 Task: In the  document Positivethinkingplan.epub Change font size of watermark '113' and place the watermark  'Horizontally'. Insert footer and write www.quantum.com
Action: Mouse moved to (252, 391)
Screenshot: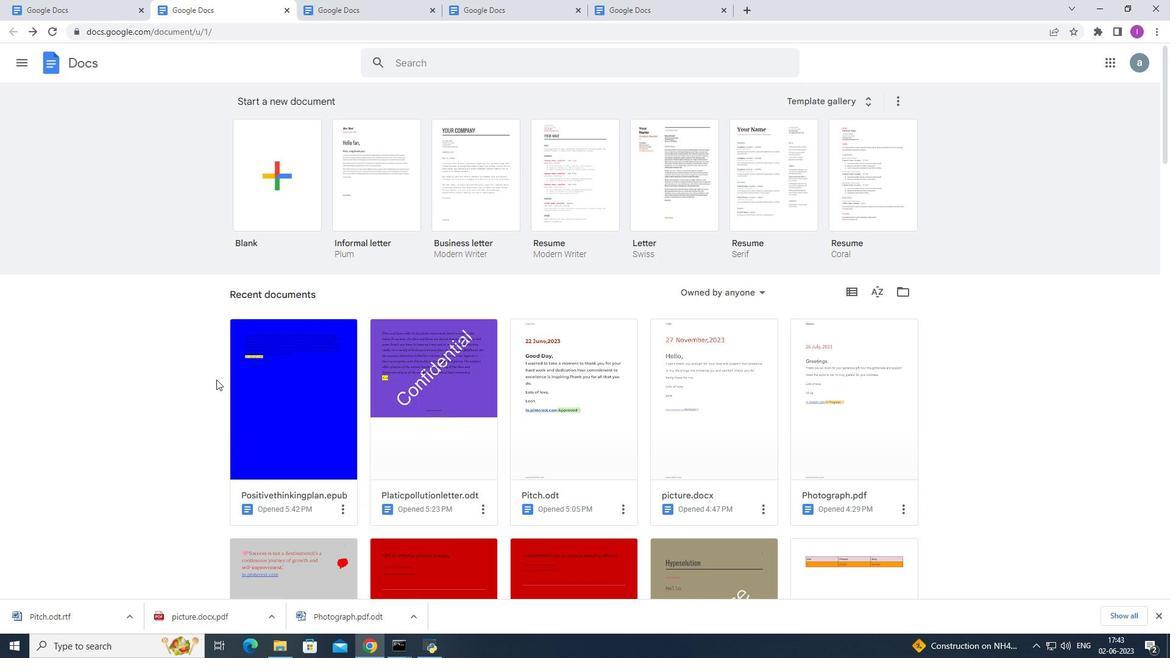 
Action: Mouse pressed left at (252, 391)
Screenshot: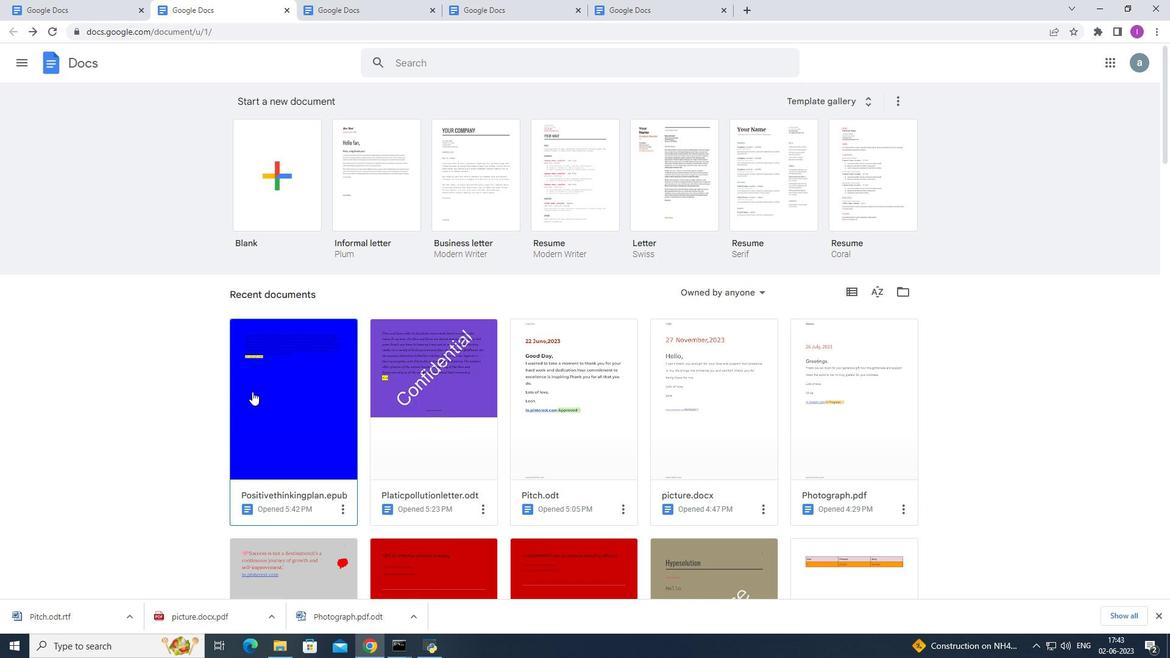 
Action: Mouse moved to (129, 69)
Screenshot: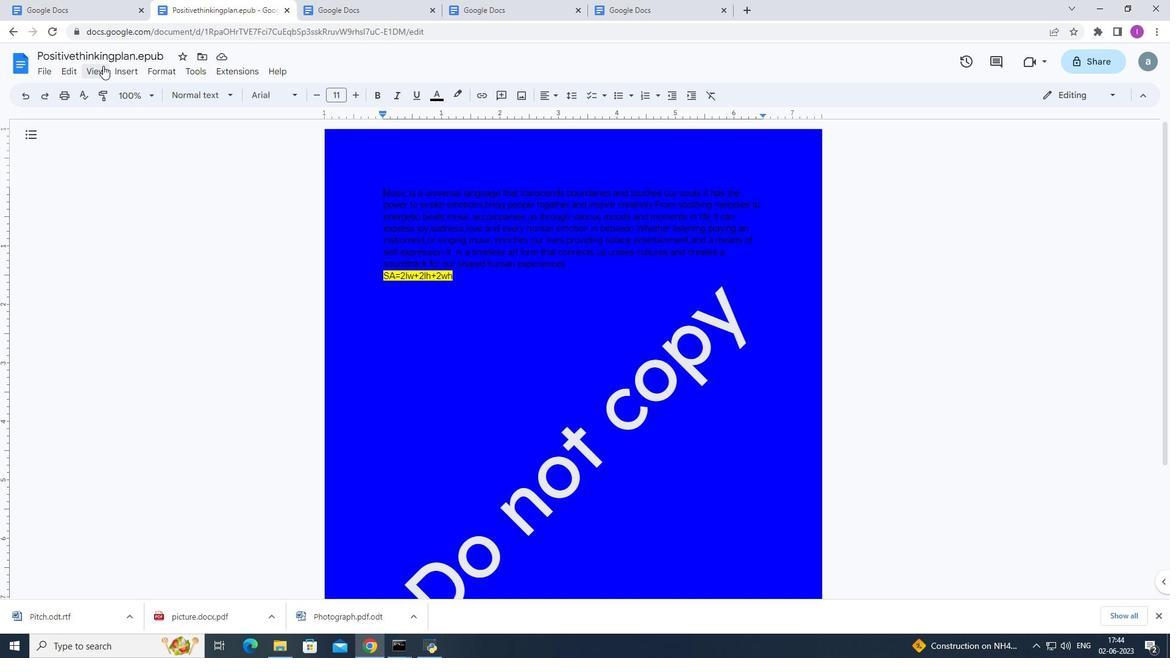 
Action: Mouse pressed left at (129, 69)
Screenshot: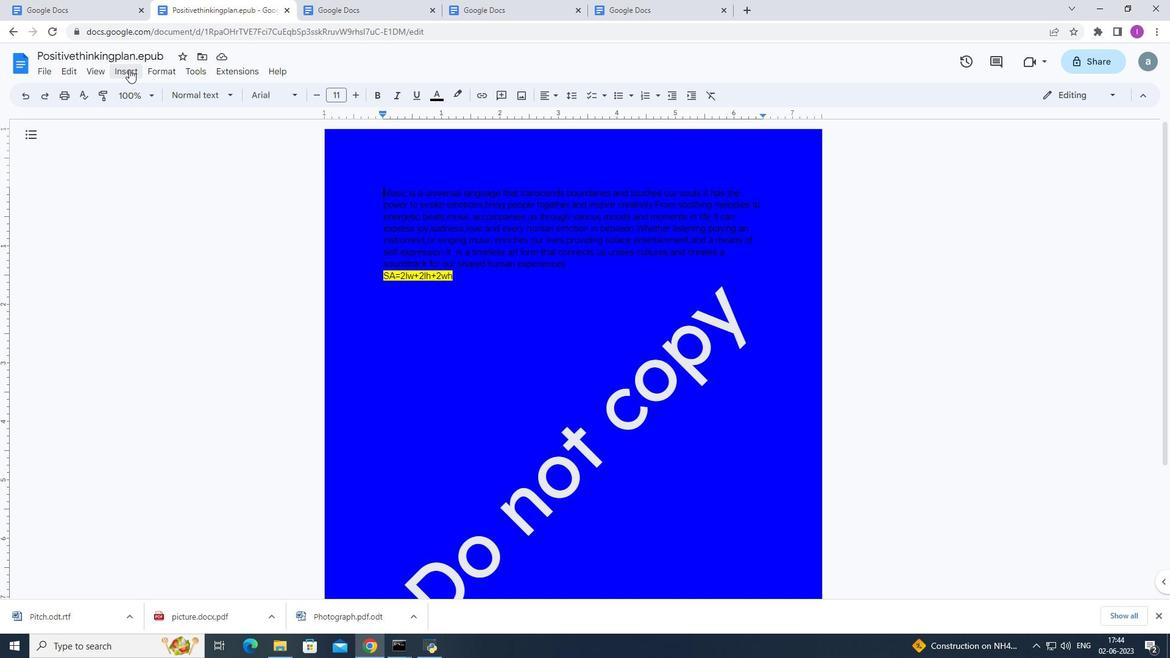 
Action: Mouse moved to (165, 351)
Screenshot: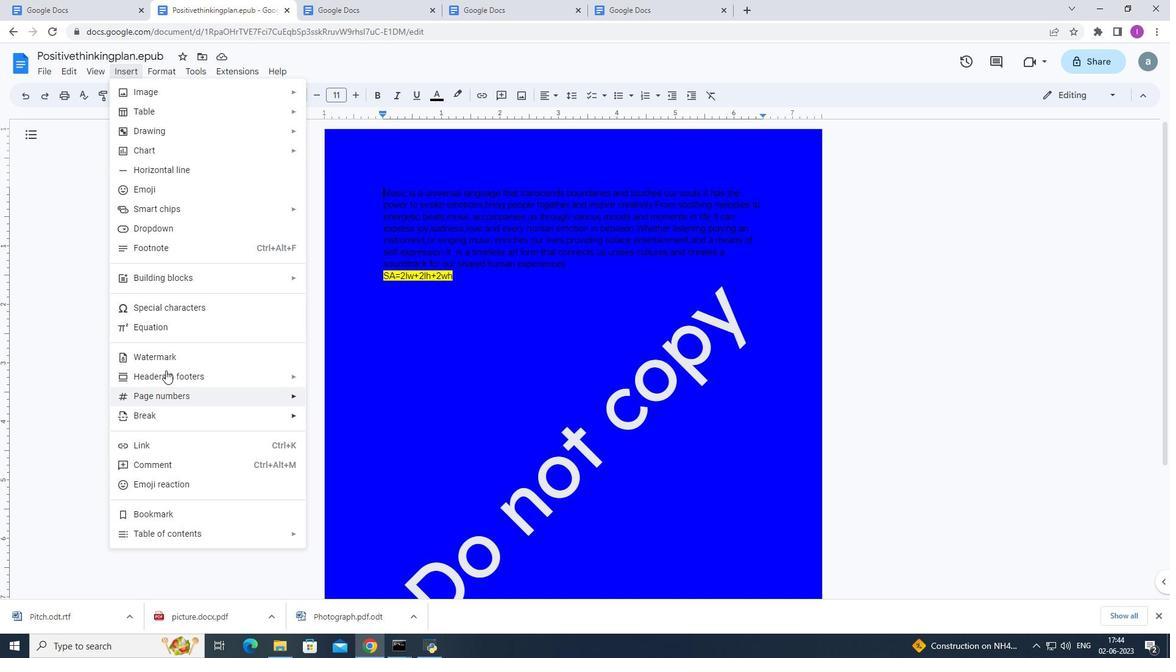 
Action: Mouse pressed left at (165, 351)
Screenshot: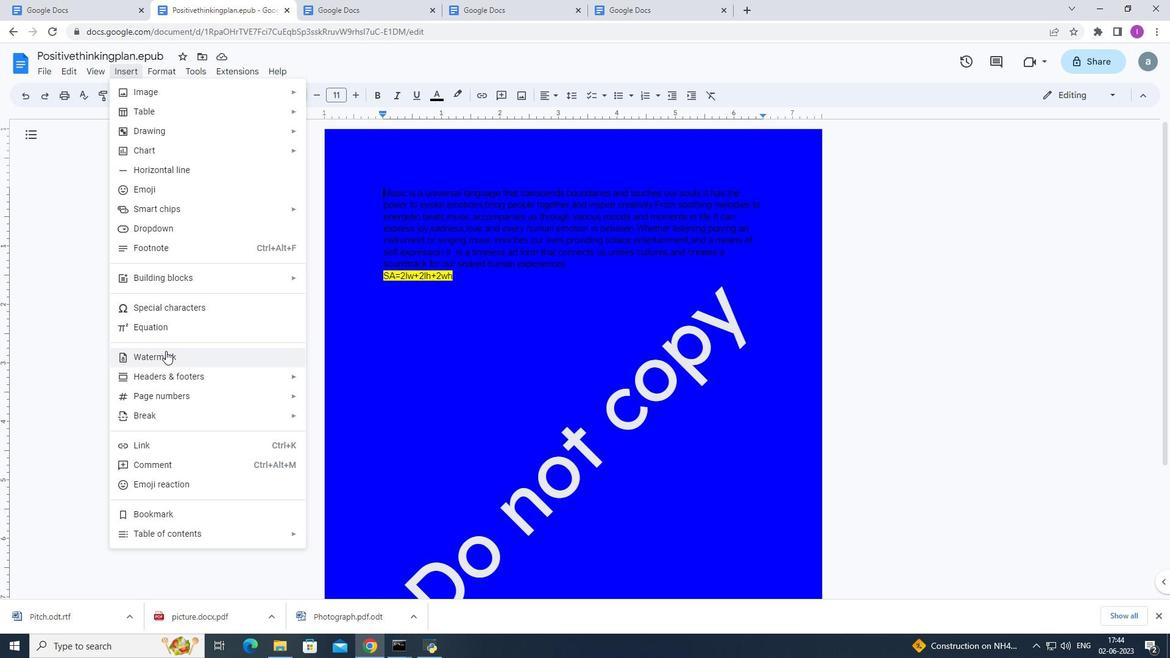
Action: Mouse moved to (1059, 327)
Screenshot: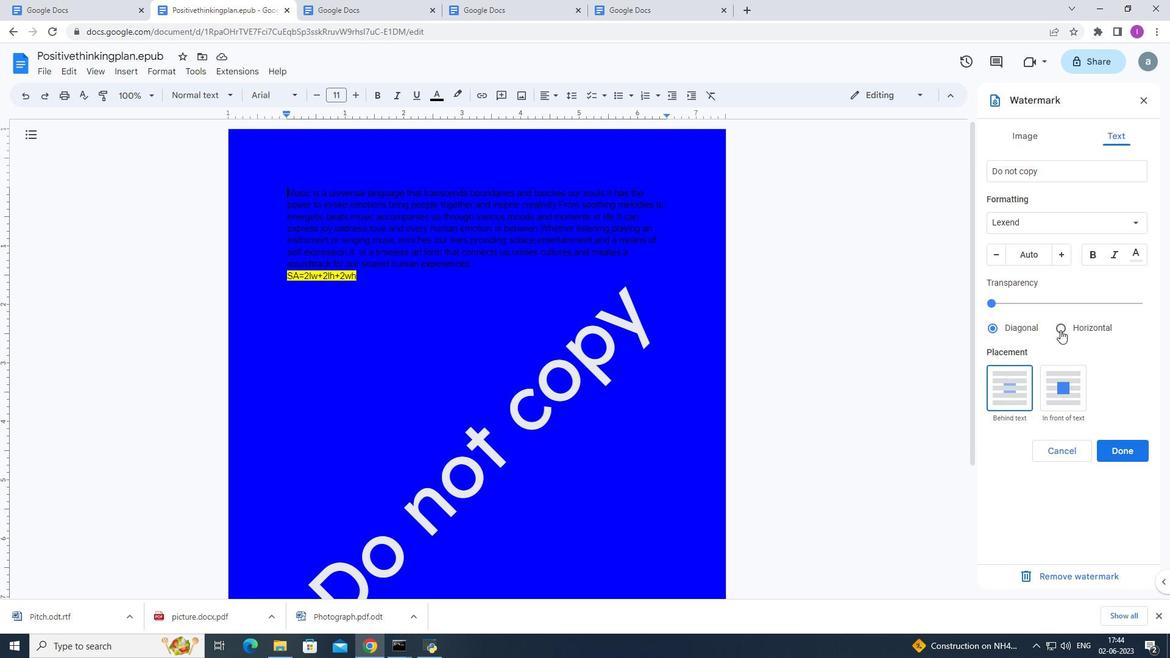 
Action: Mouse pressed left at (1059, 327)
Screenshot: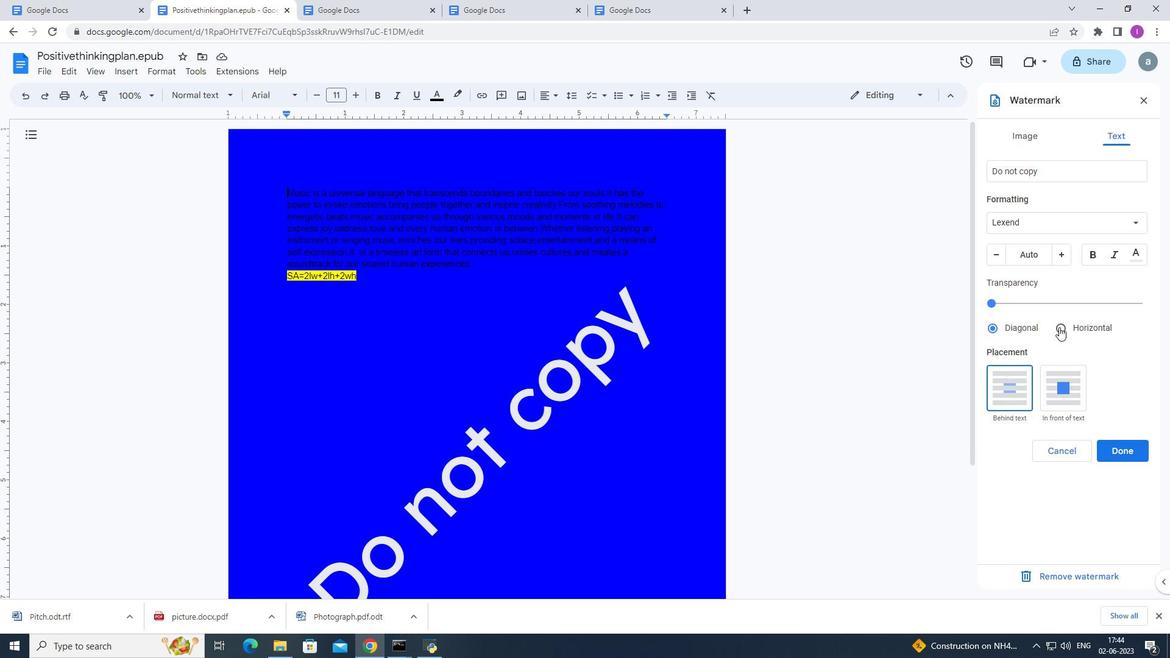 
Action: Mouse moved to (1044, 254)
Screenshot: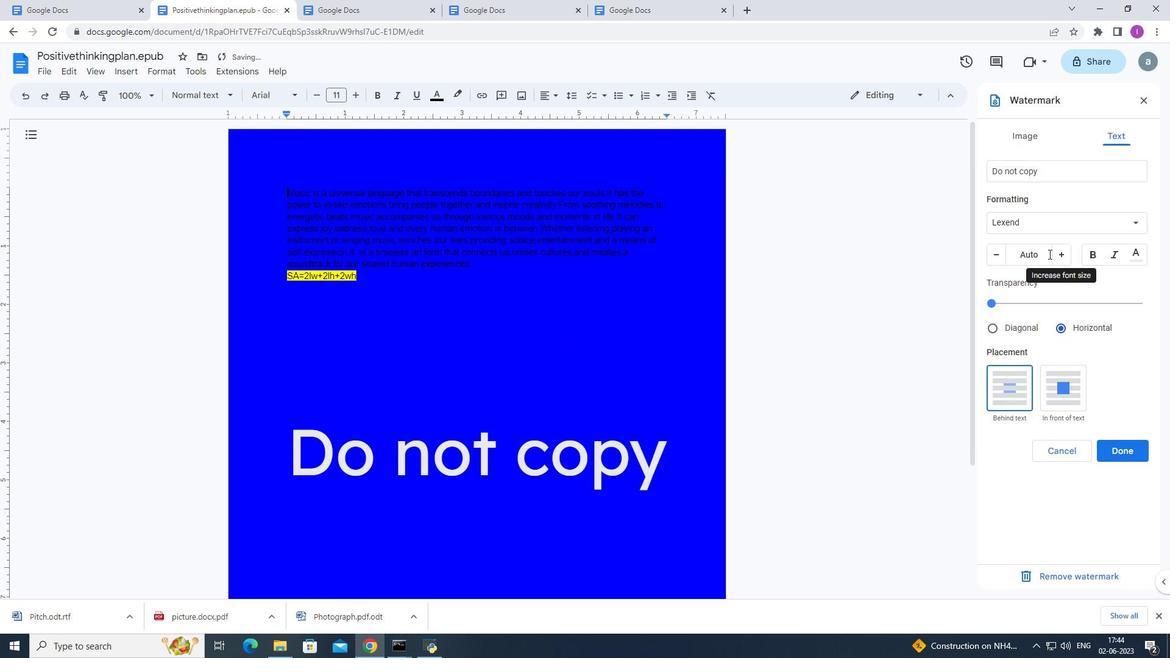 
Action: Mouse pressed left at (1044, 254)
Screenshot: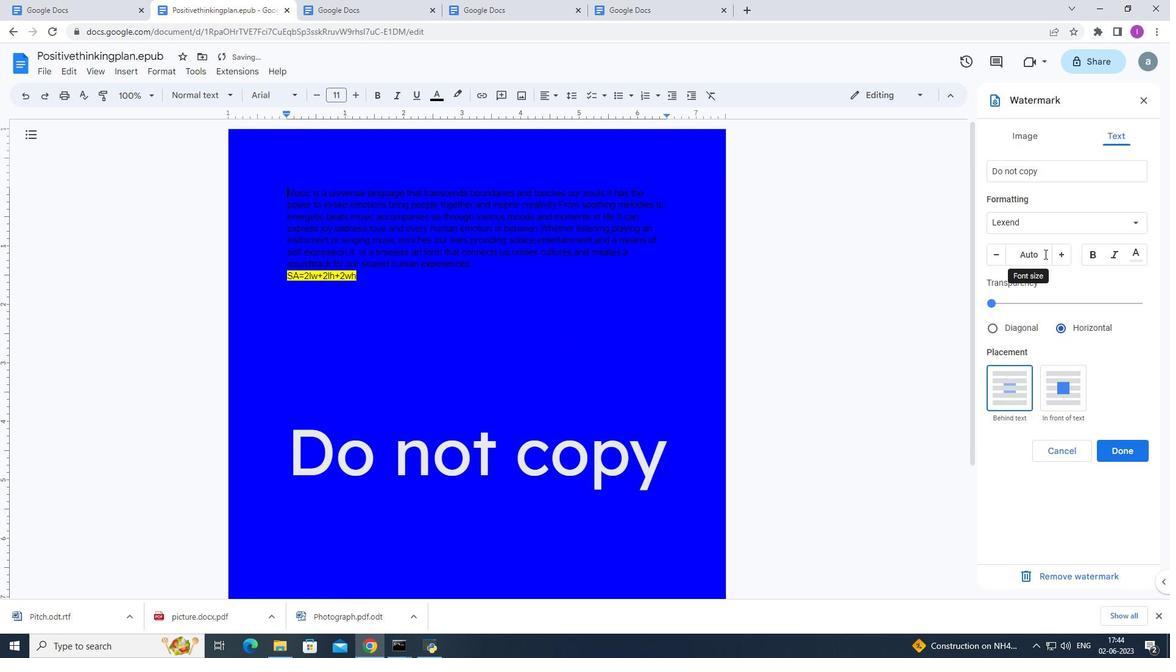 
Action: Mouse moved to (1032, 262)
Screenshot: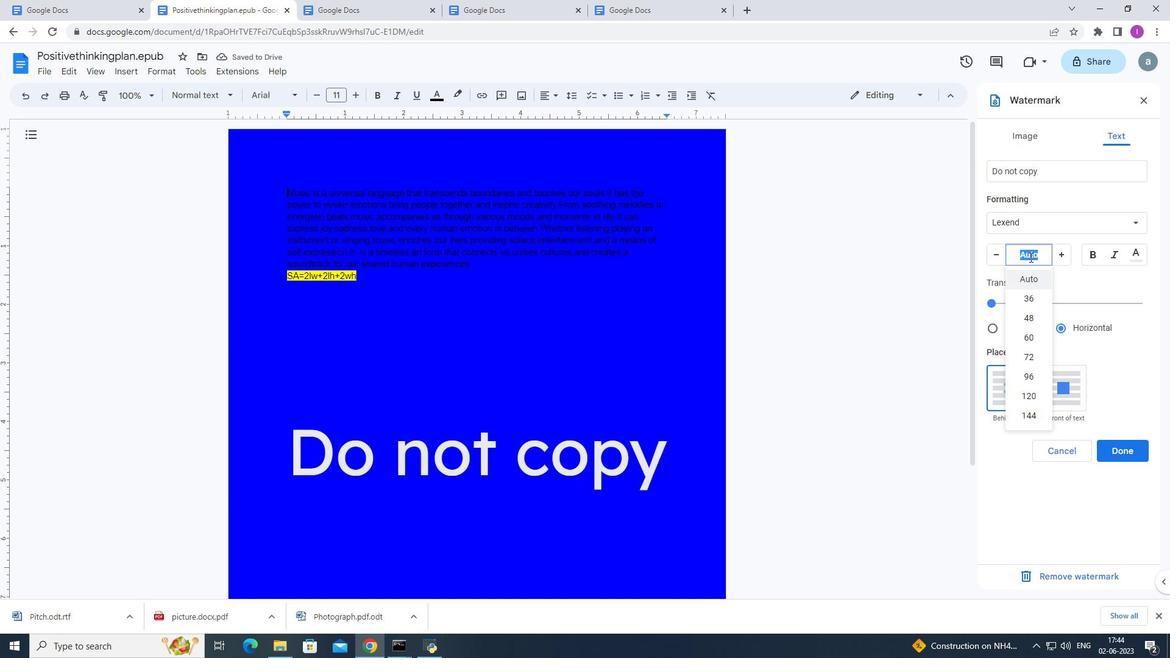 
Action: Key pressed 113
Screenshot: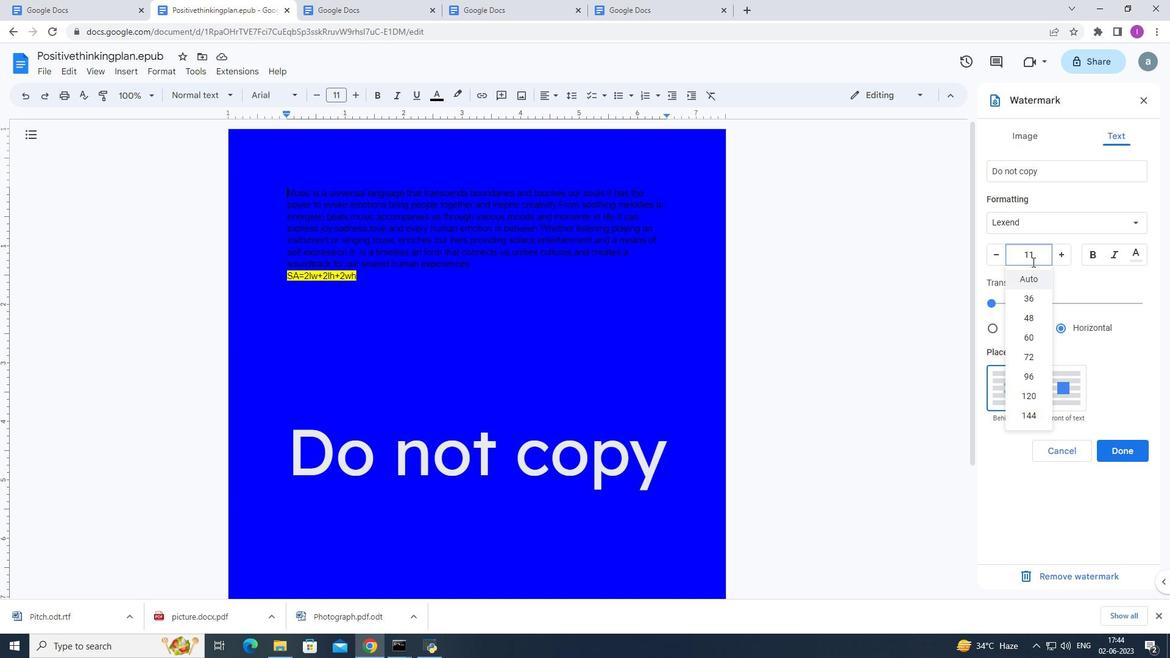 
Action: Mouse moved to (1043, 261)
Screenshot: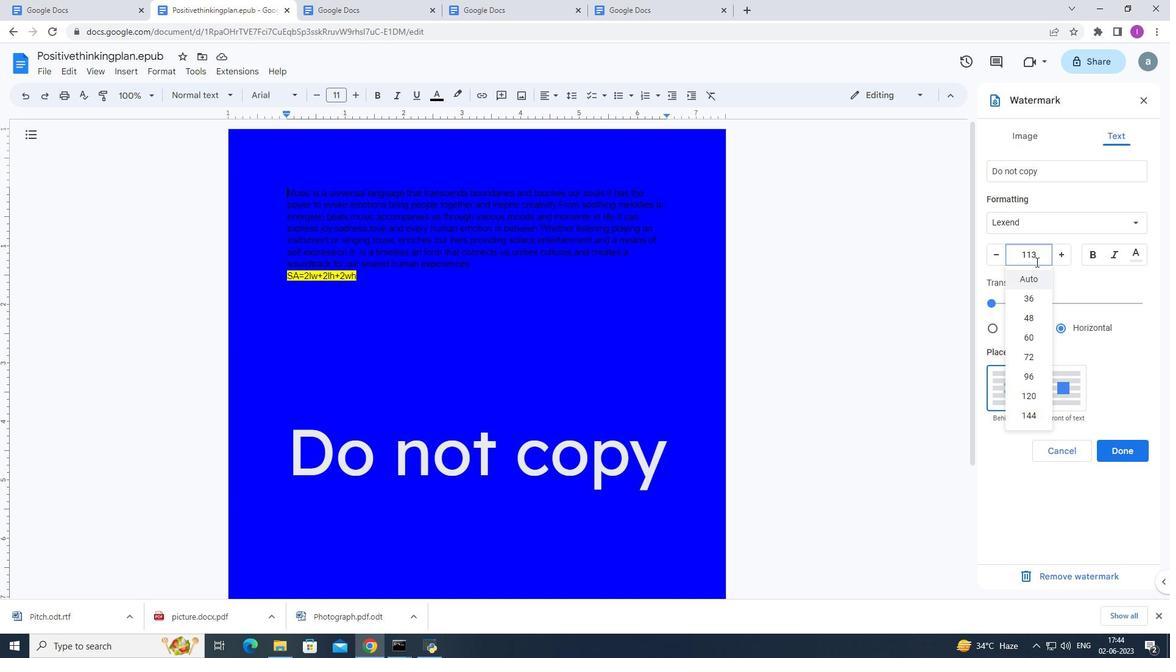 
Action: Key pressed <Key.enter>
Screenshot: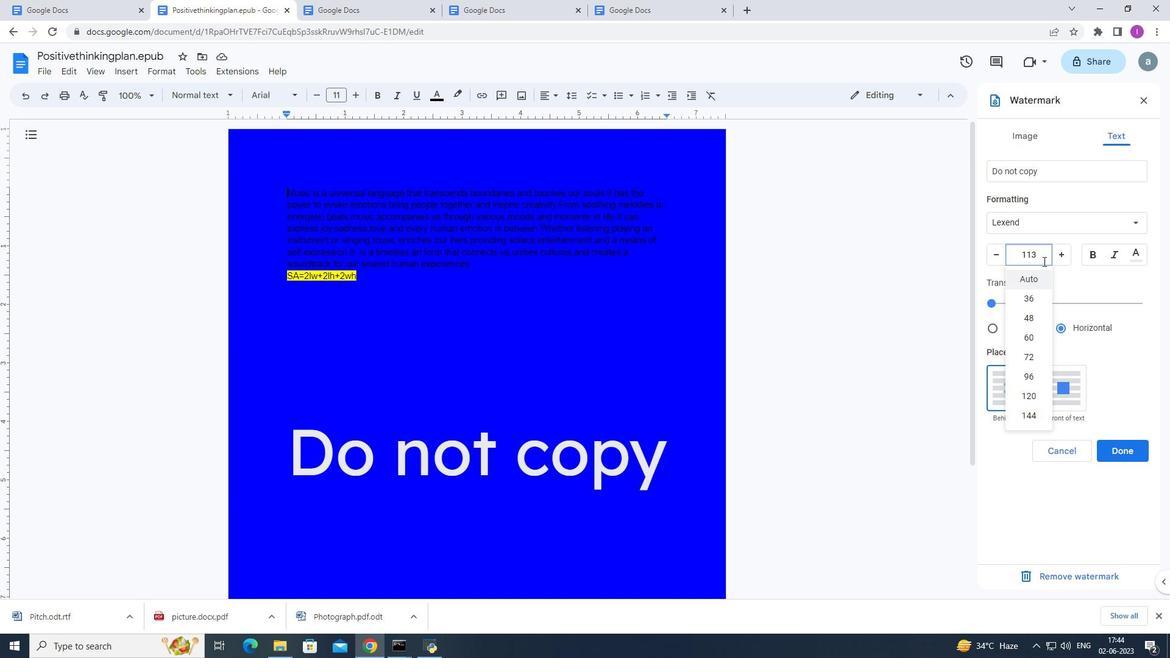 
Action: Mouse moved to (864, 385)
Screenshot: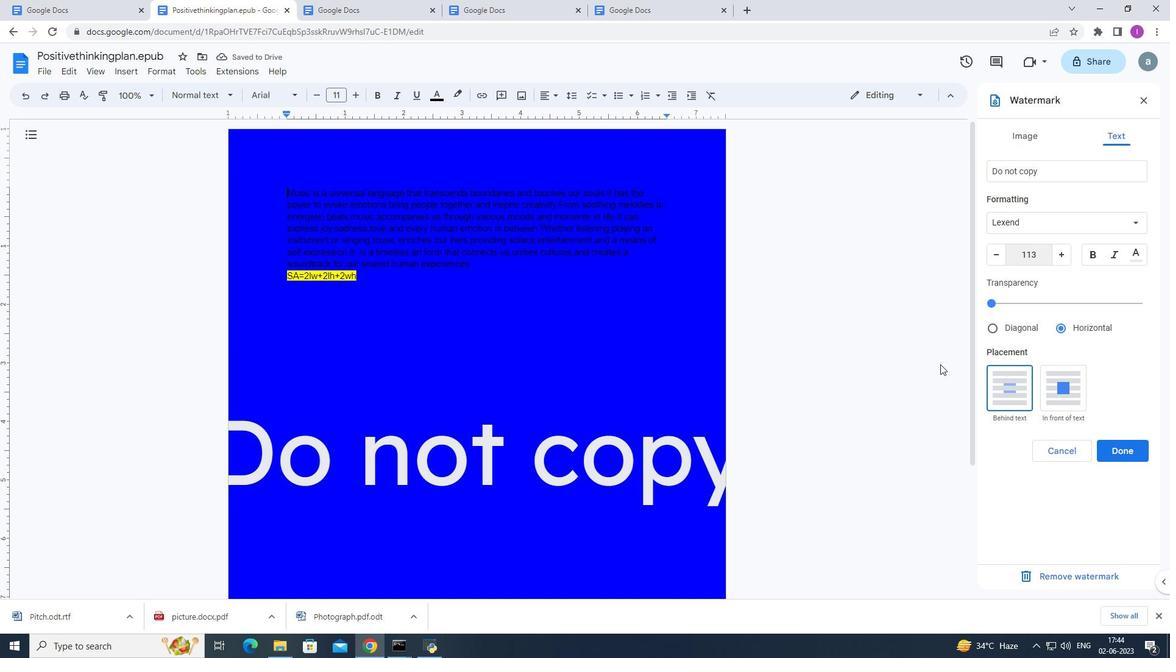 
Action: Mouse scrolled (864, 385) with delta (0, 0)
Screenshot: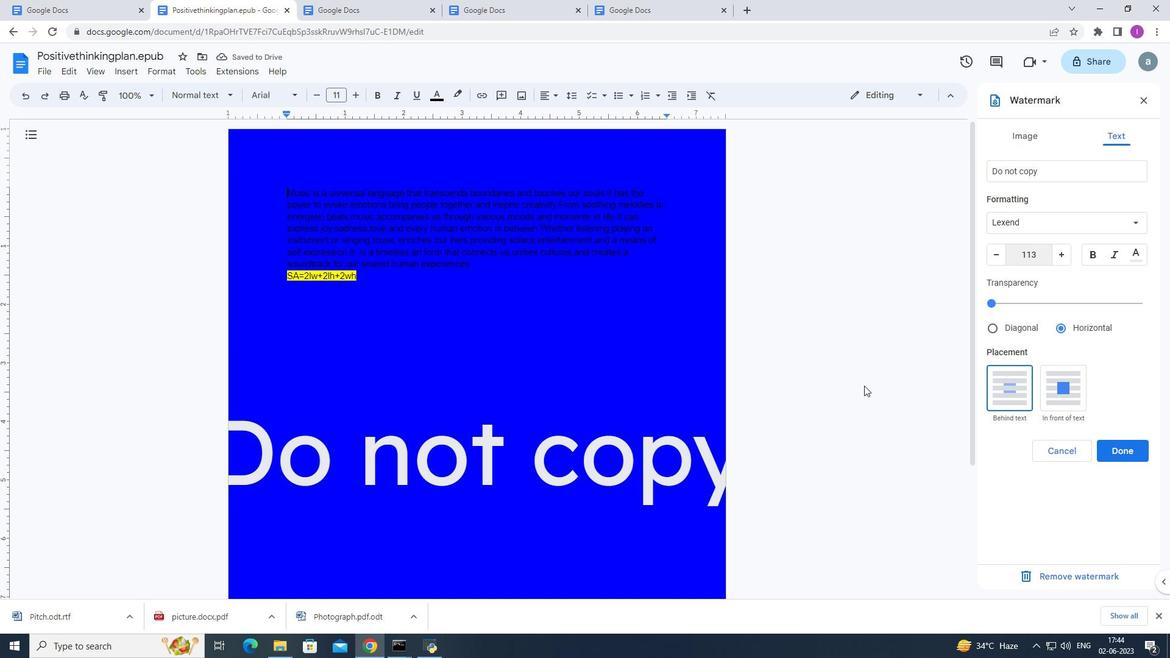 
Action: Mouse scrolled (864, 385) with delta (0, 0)
Screenshot: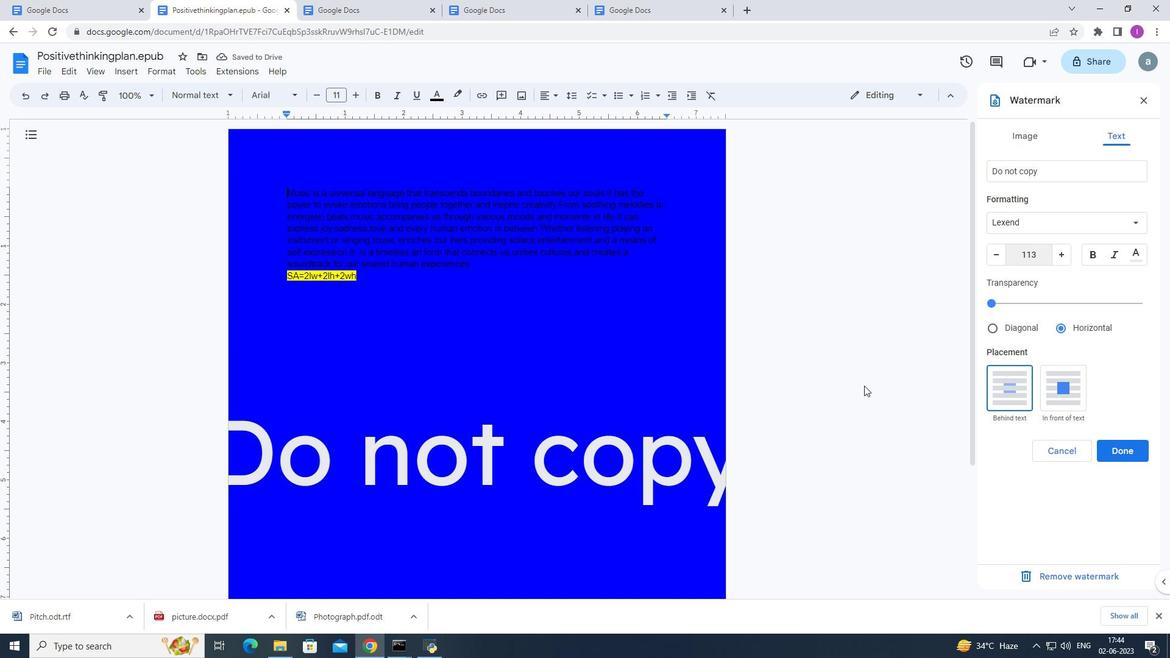 
Action: Mouse moved to (128, 72)
Screenshot: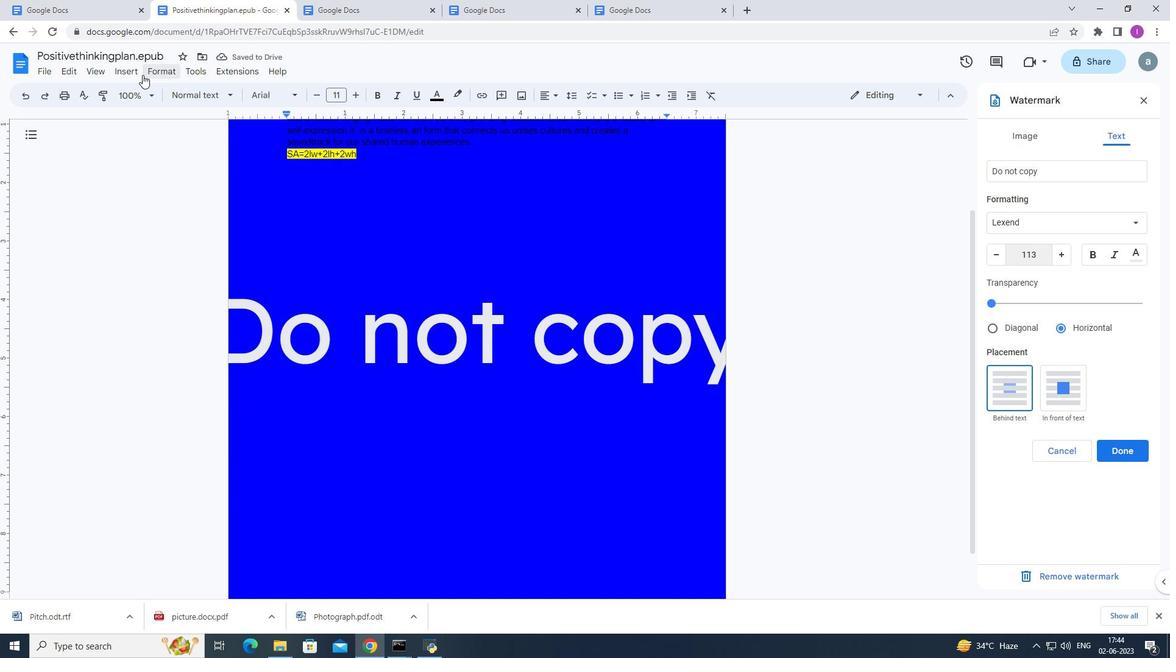 
Action: Mouse pressed left at (128, 72)
Screenshot: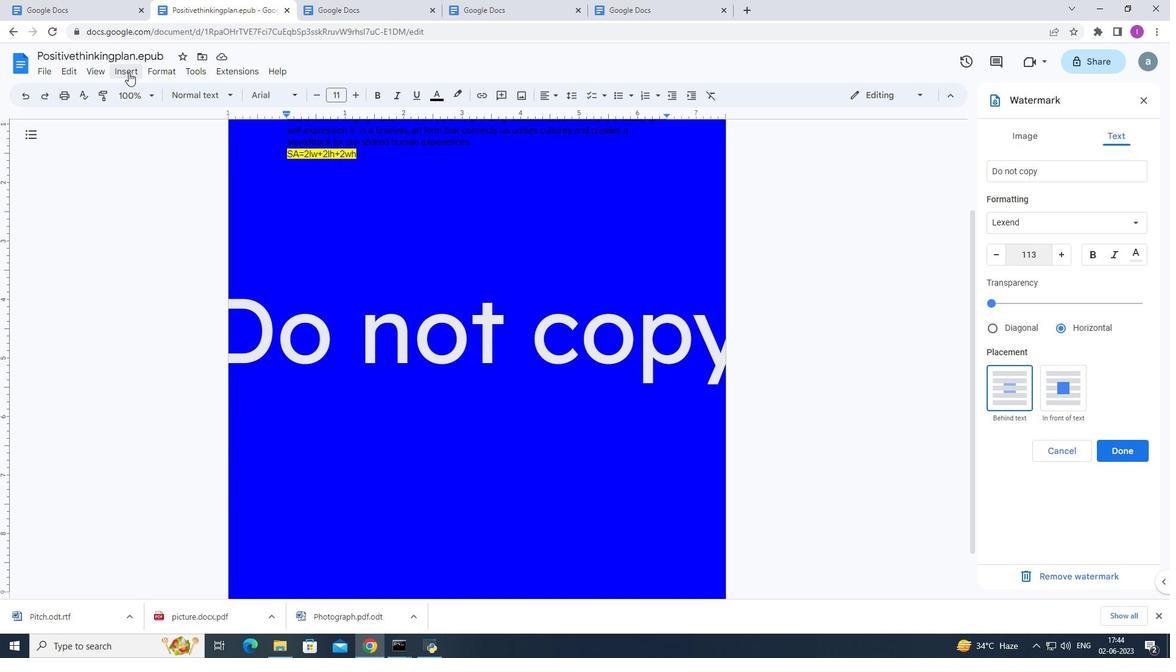 
Action: Mouse moved to (170, 374)
Screenshot: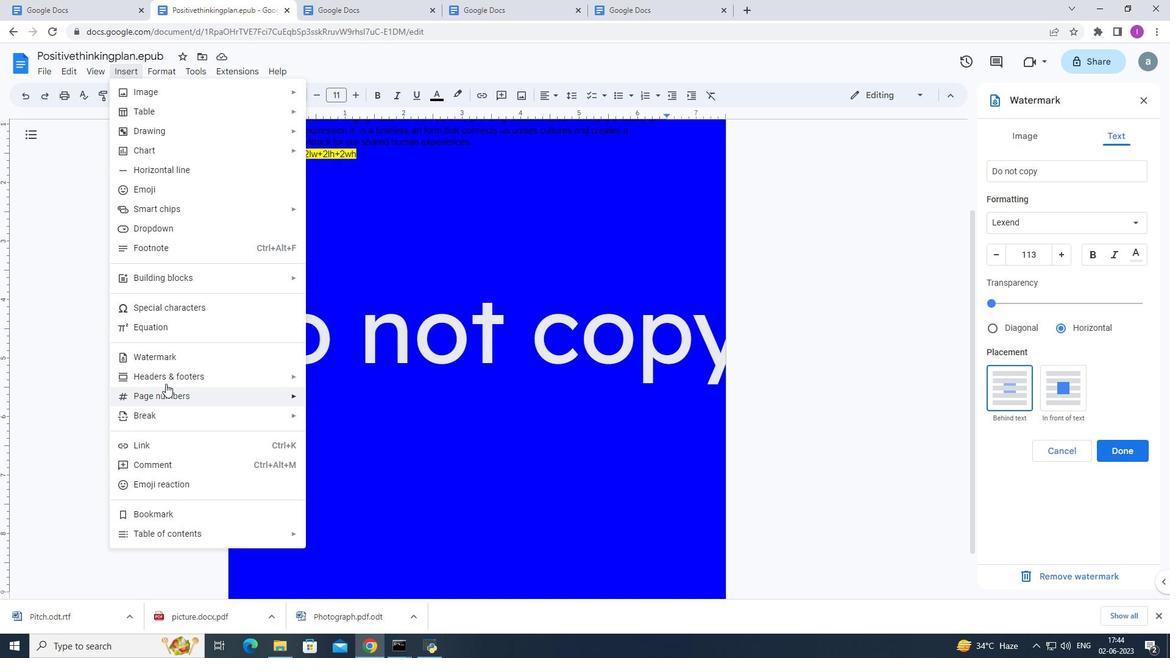 
Action: Mouse pressed left at (170, 374)
Screenshot: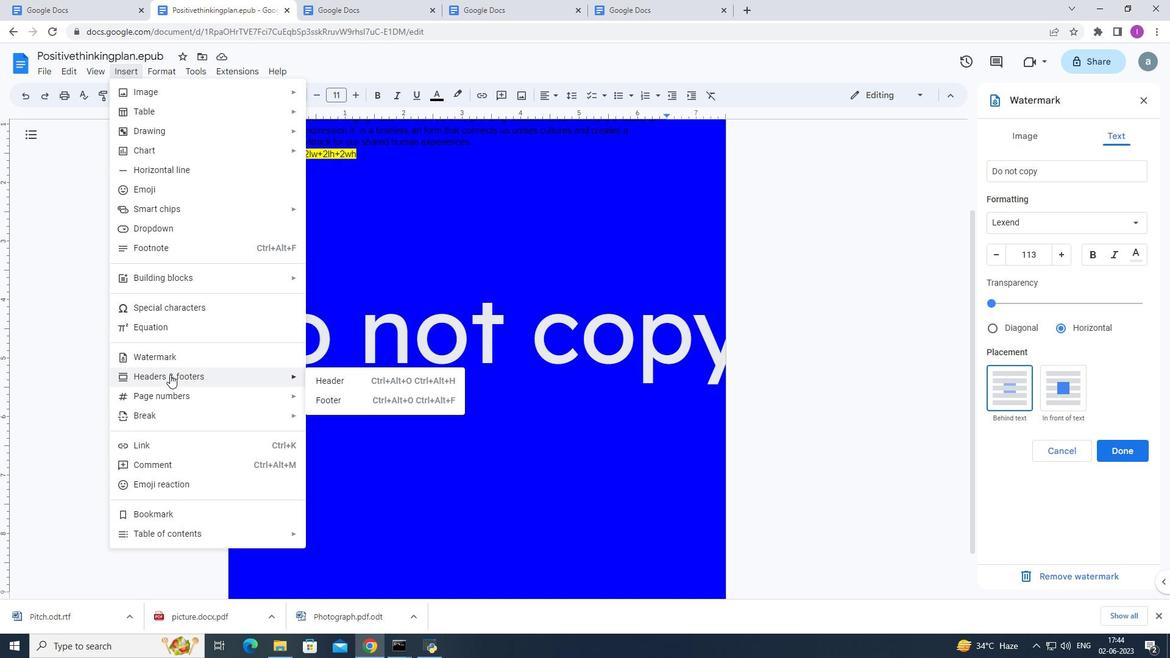 
Action: Mouse moved to (334, 408)
Screenshot: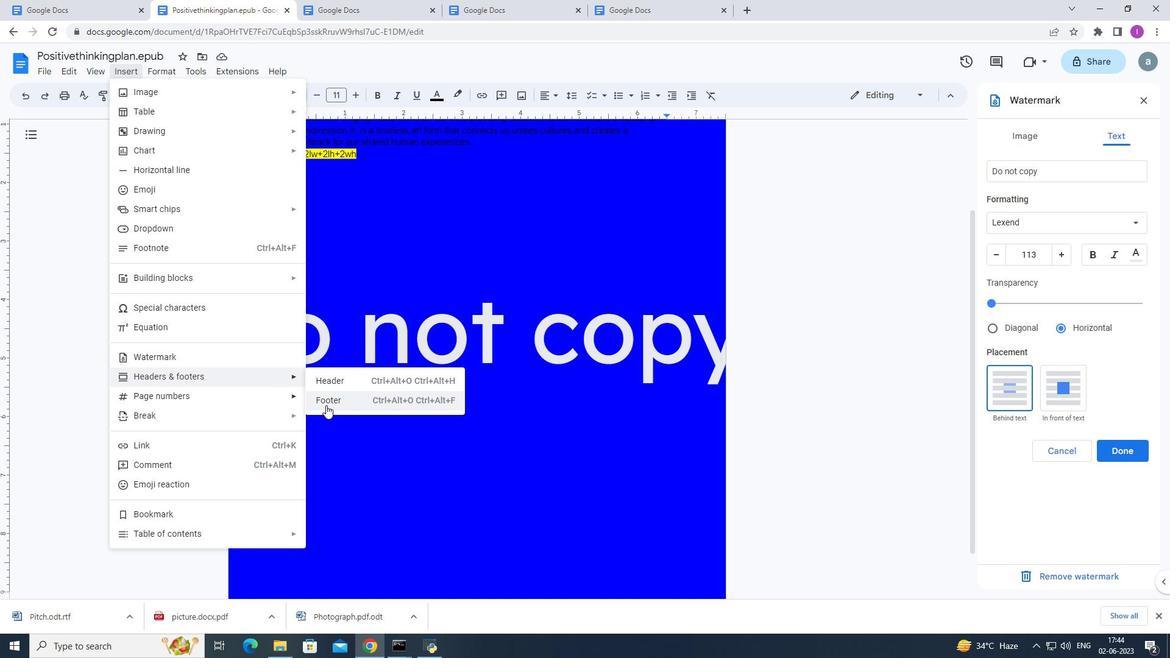 
Action: Mouse pressed left at (334, 408)
Screenshot: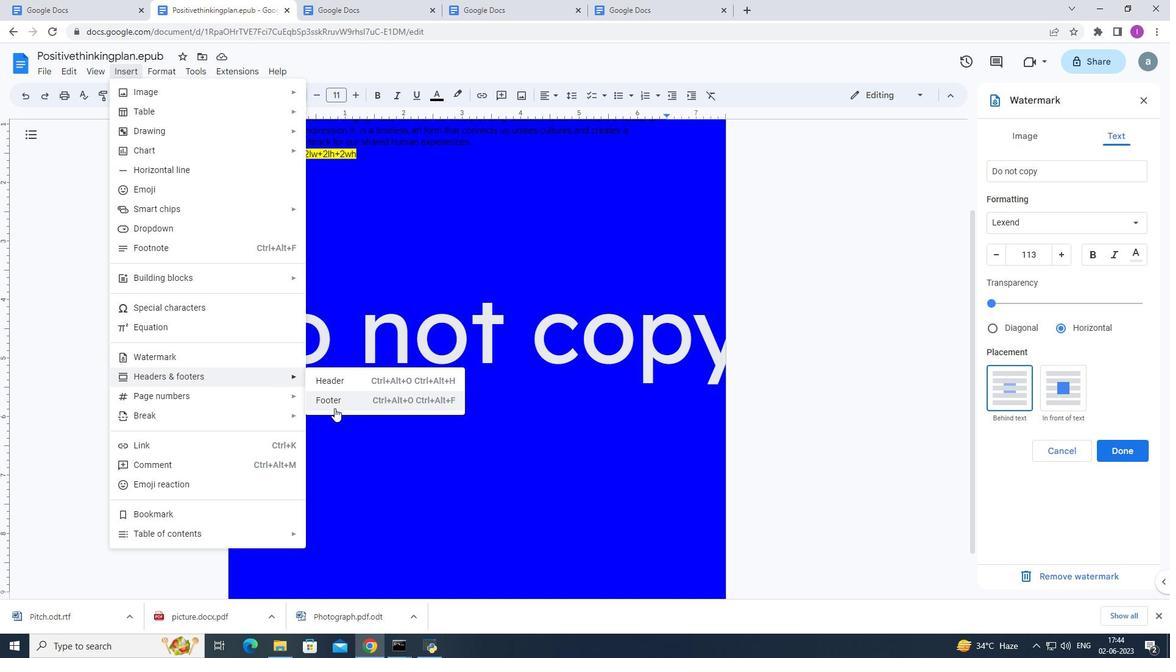 
Action: Mouse moved to (245, 494)
Screenshot: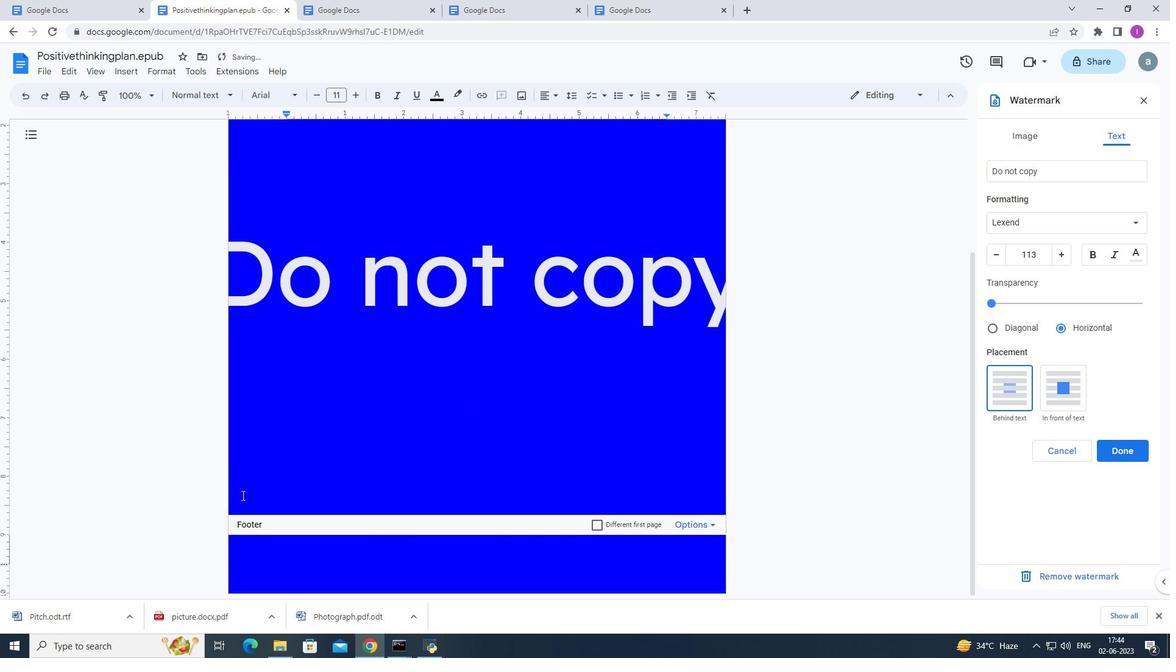 
Action: Mouse scrolled (244, 493) with delta (0, 0)
Screenshot: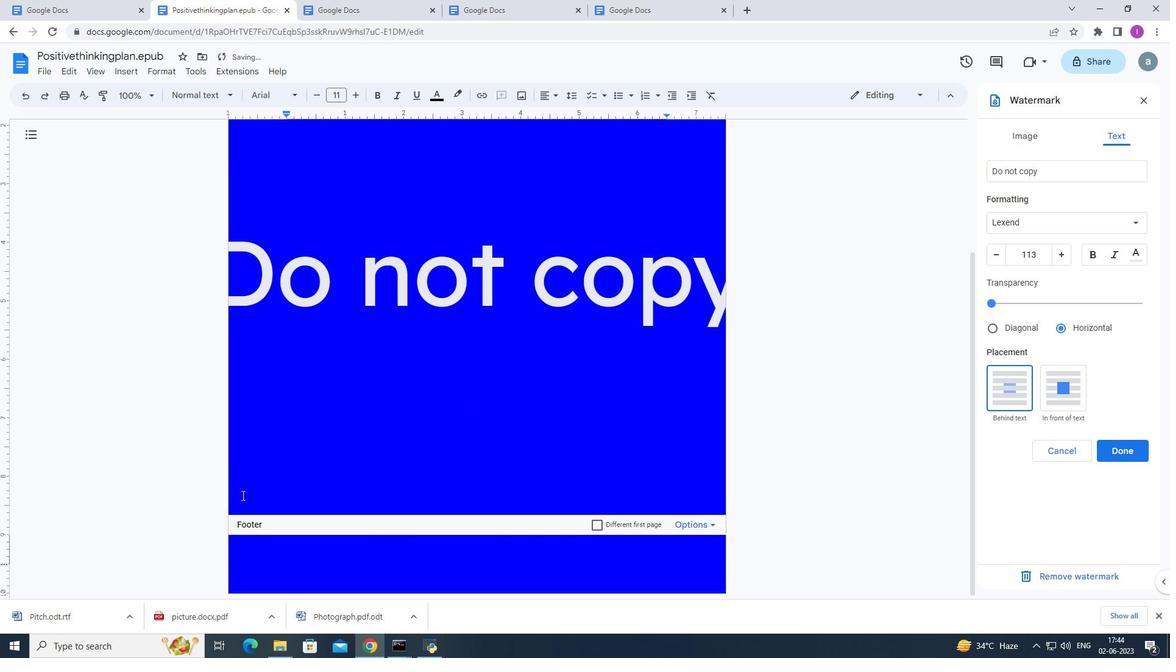 
Action: Mouse moved to (334, 491)
Screenshot: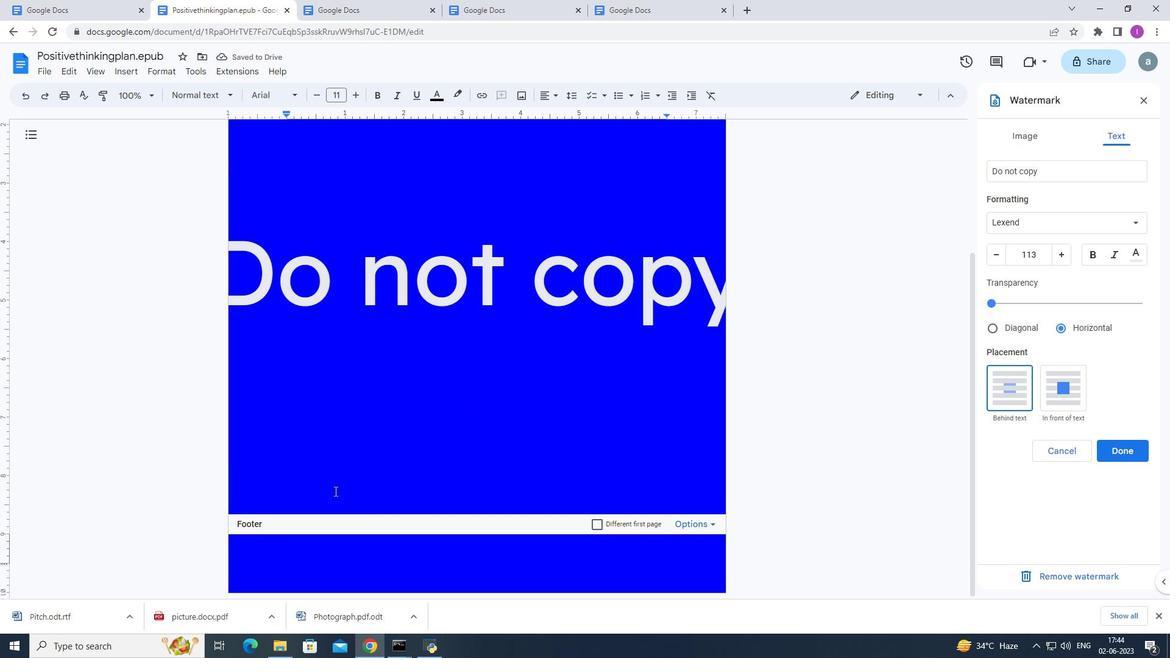 
Action: Key pressed www.<Key.shift>Quantum<Key.backspace><Key.backspace><Key.backspace><Key.backspace><Key.backspace><Key.backspace><Key.backspace>quantum.com
Screenshot: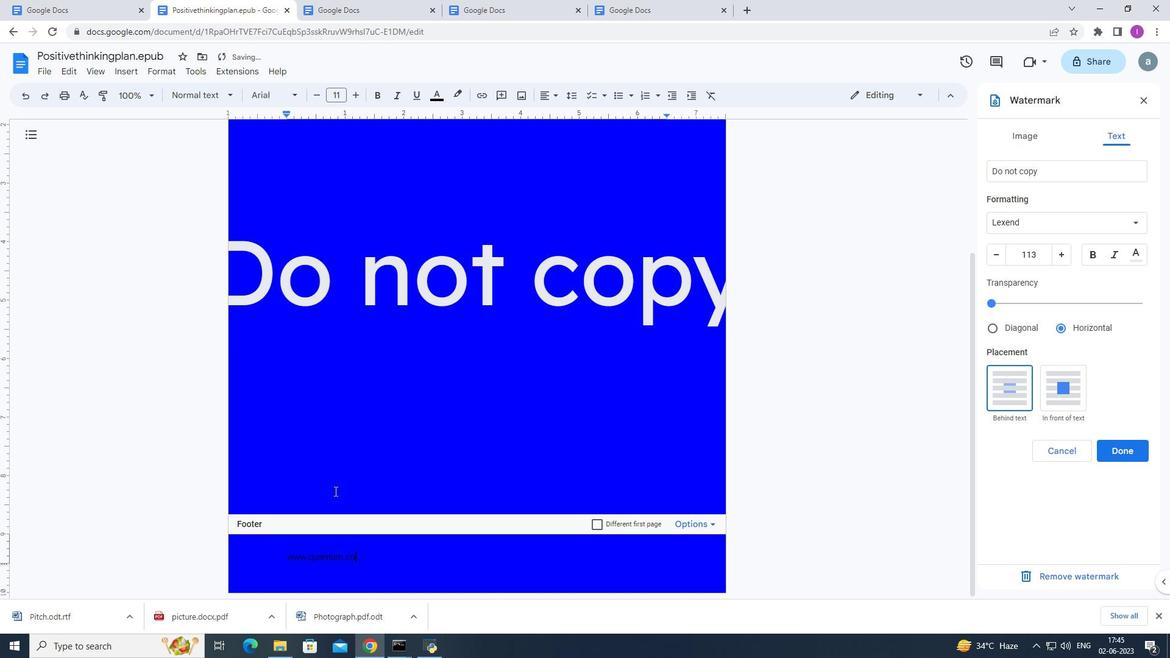 
Action: Mouse moved to (135, 409)
Screenshot: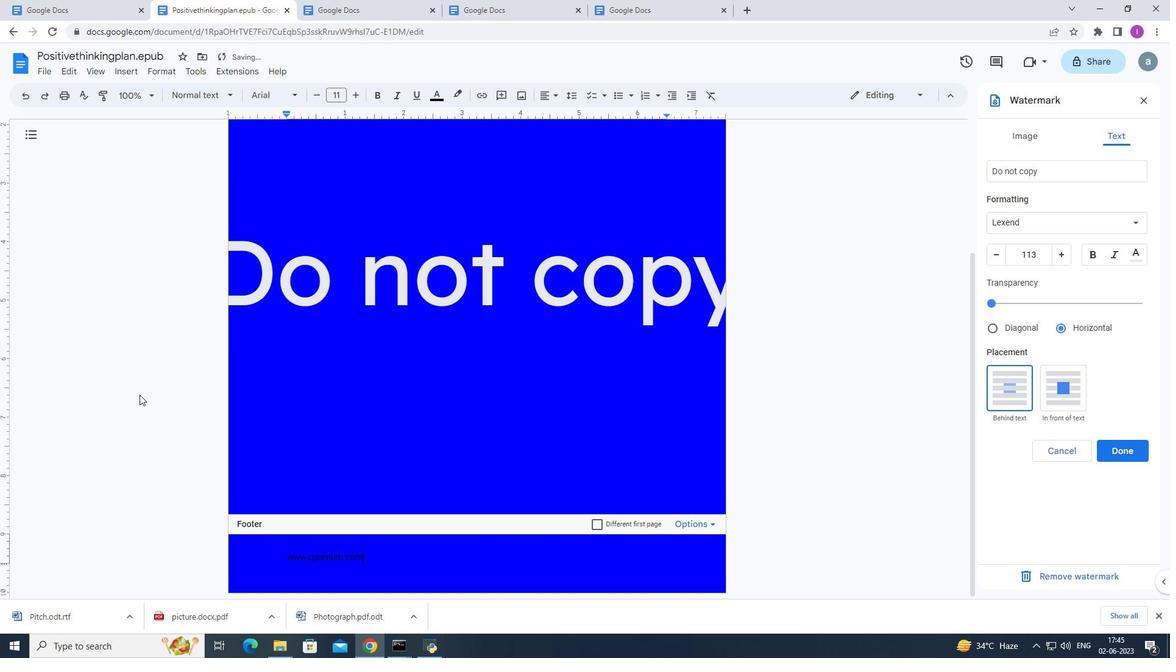 
Action: Mouse pressed left at (135, 409)
Screenshot: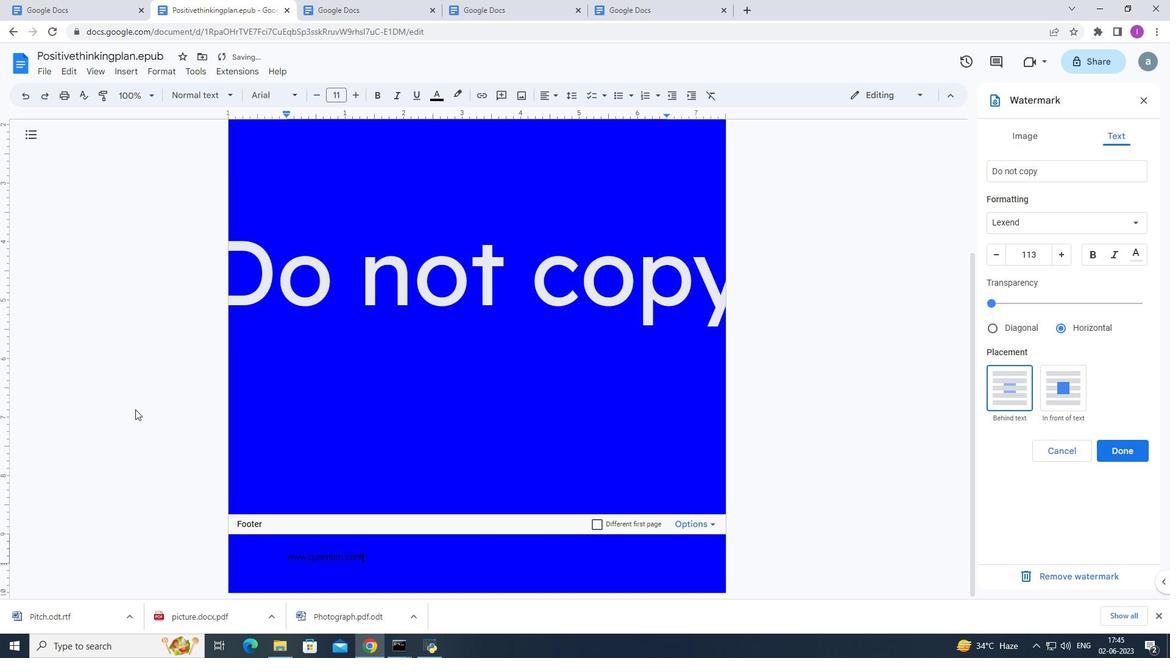 
Action: Mouse moved to (320, 395)
Screenshot: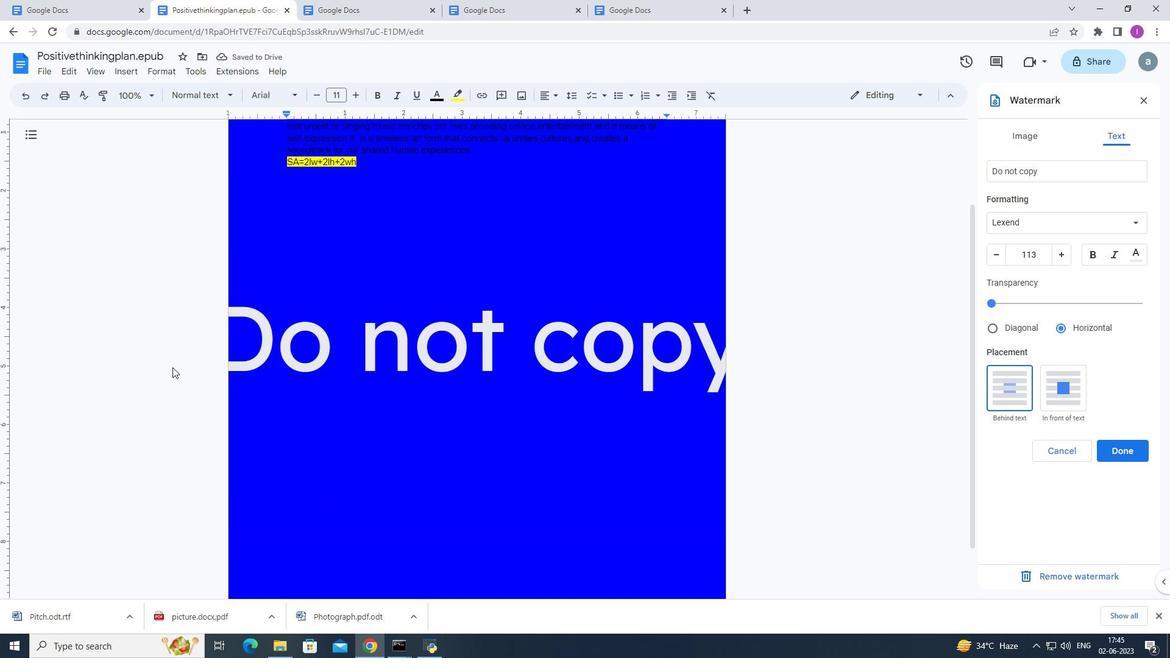 
Action: Mouse scrolled (320, 394) with delta (0, 0)
Screenshot: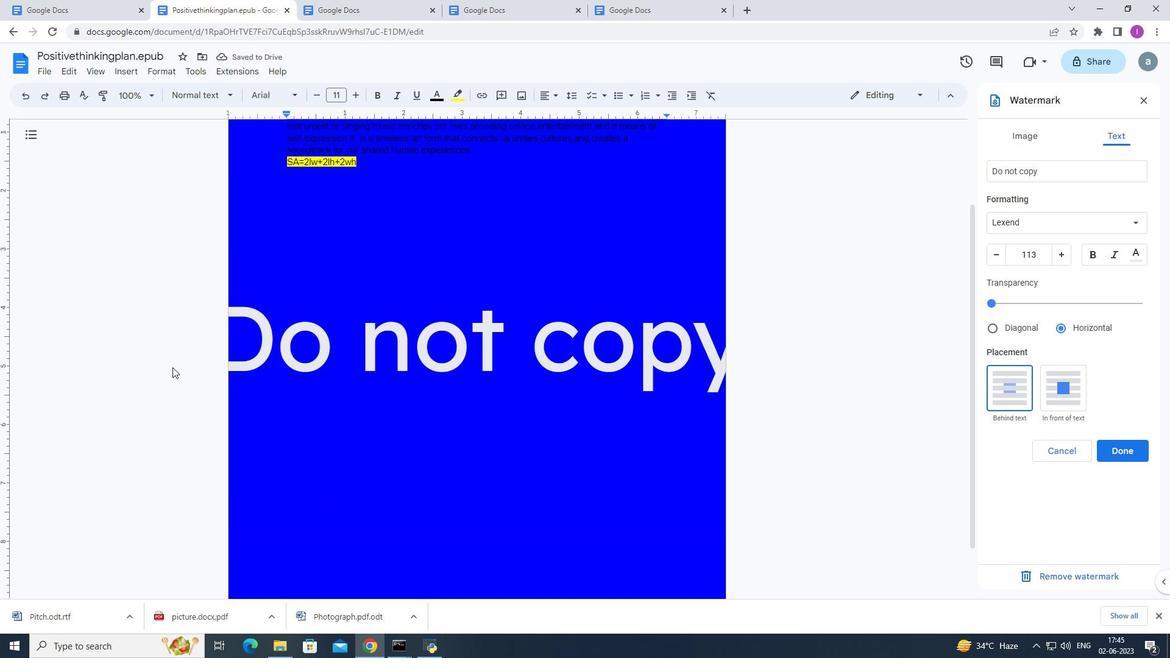 
Action: Mouse moved to (343, 393)
Screenshot: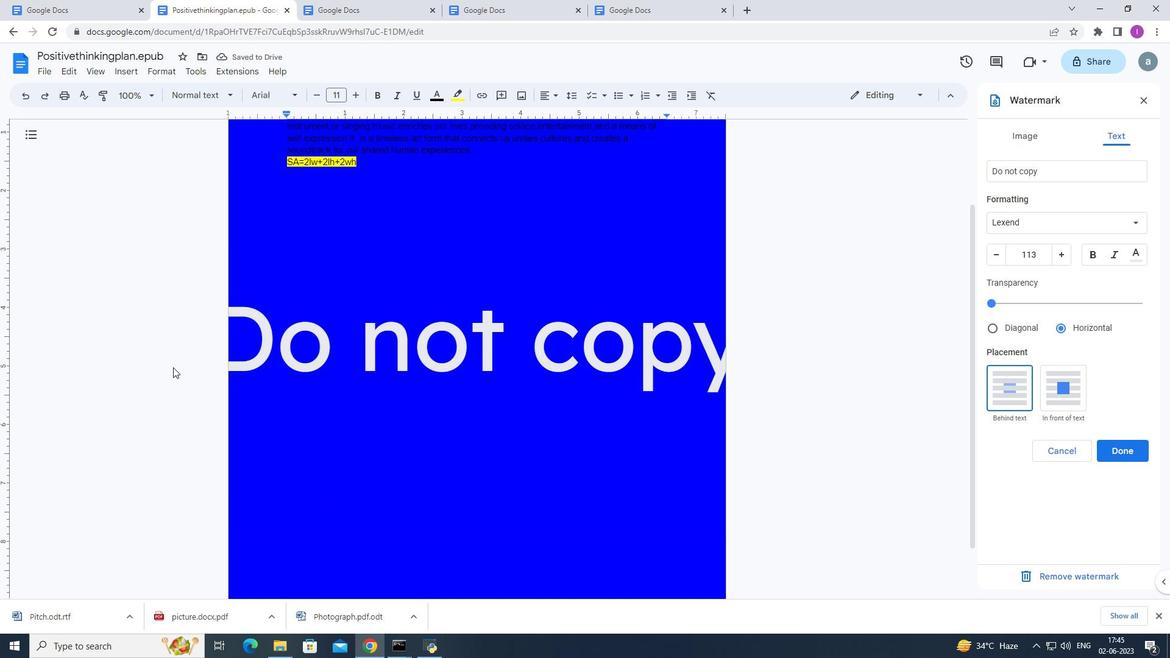 
Action: Mouse scrolled (343, 392) with delta (0, 0)
Screenshot: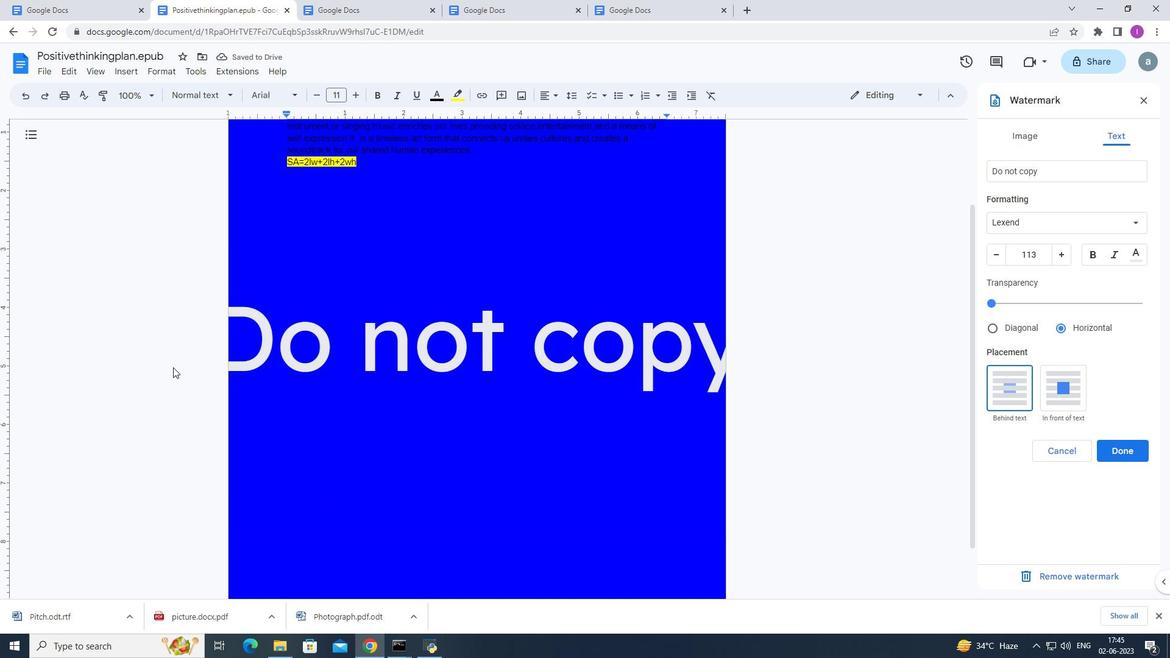 
Action: Mouse moved to (366, 381)
Screenshot: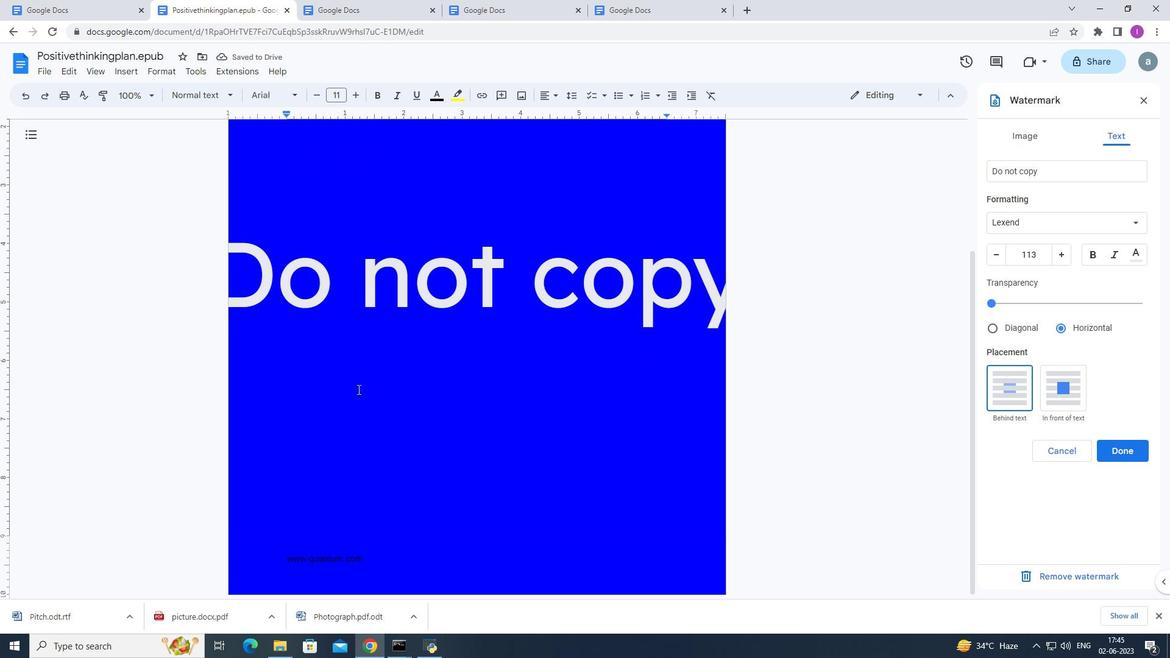 
Action: Mouse scrolled (366, 380) with delta (0, 0)
Screenshot: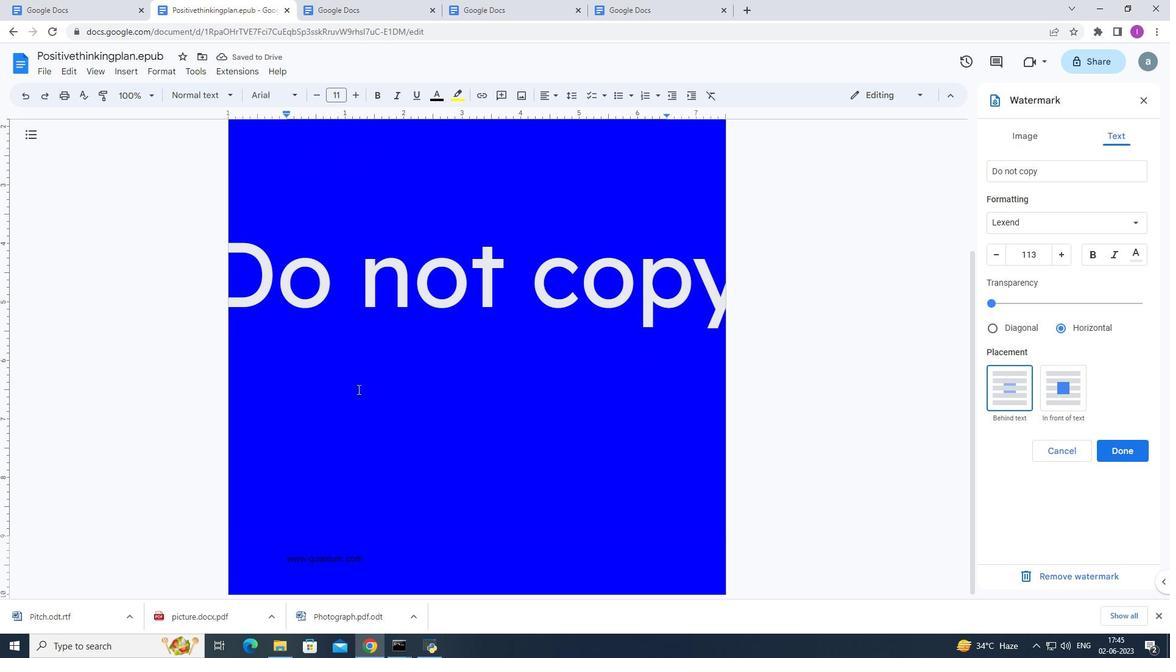
Action: Mouse scrolled (366, 380) with delta (0, 0)
Screenshot: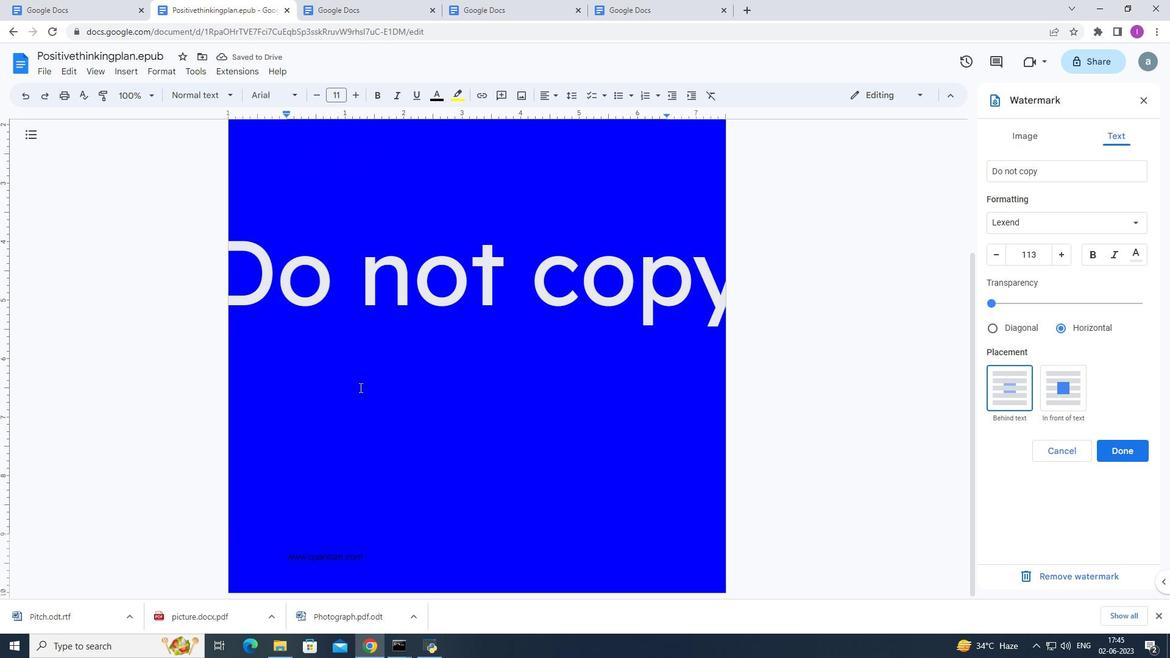 
Action: Mouse moved to (368, 381)
Screenshot: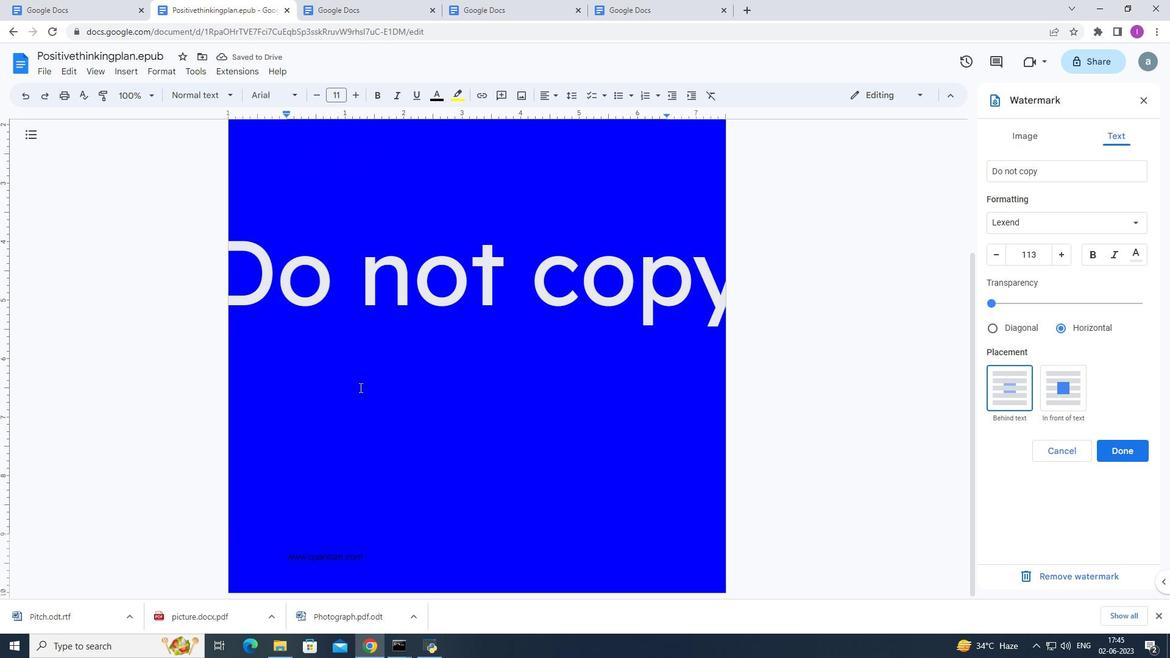
Action: Mouse scrolled (368, 380) with delta (0, 0)
Screenshot: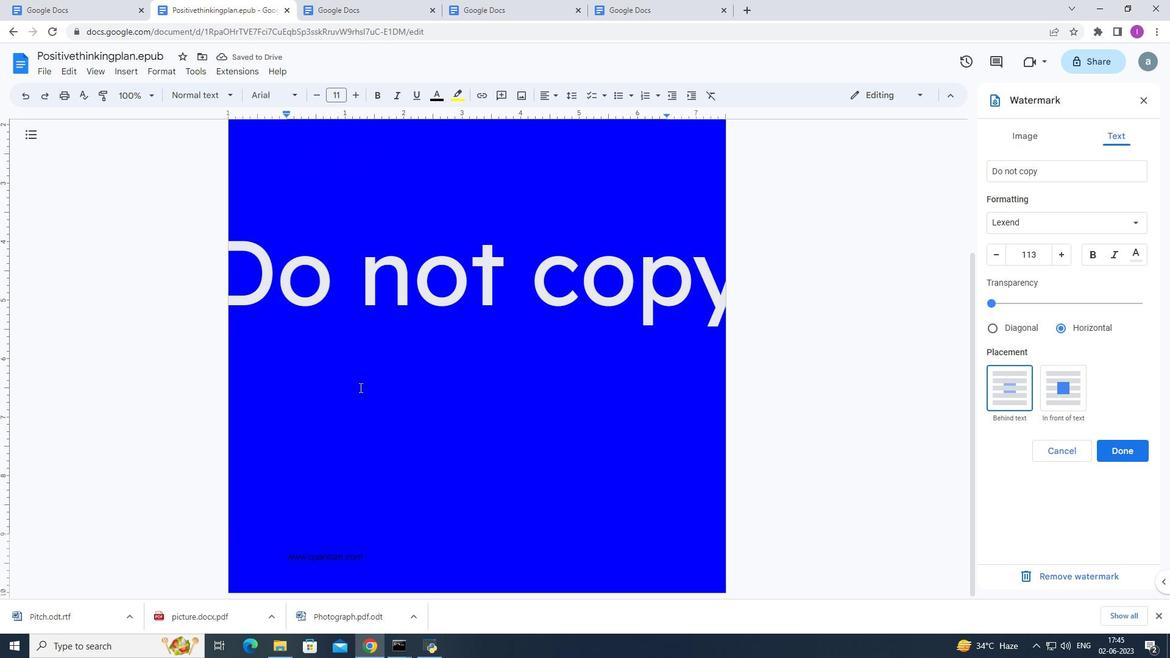 
Action: Mouse moved to (376, 381)
Screenshot: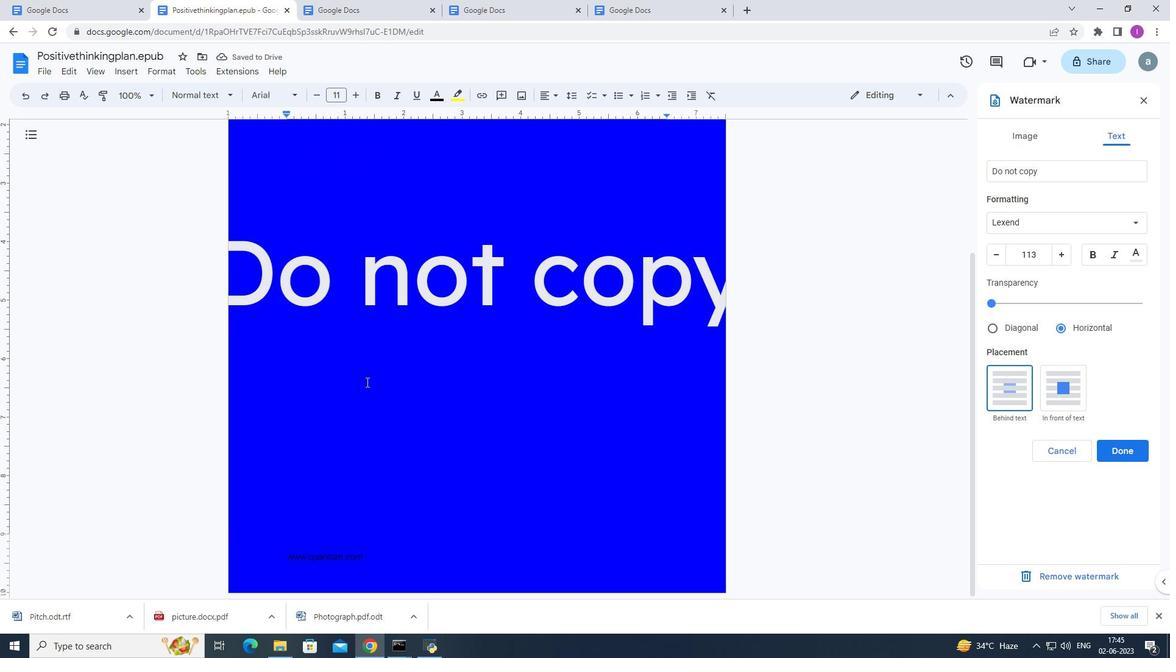 
Action: Mouse scrolled (376, 380) with delta (0, 0)
Screenshot: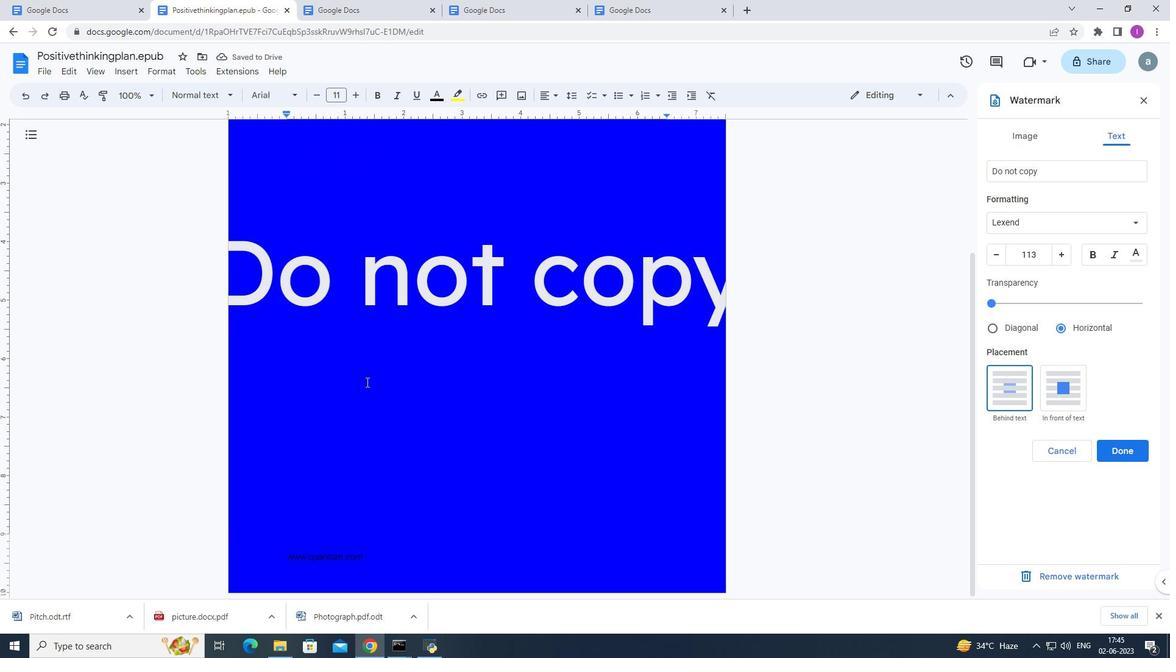 
Action: Mouse moved to (477, 445)
Screenshot: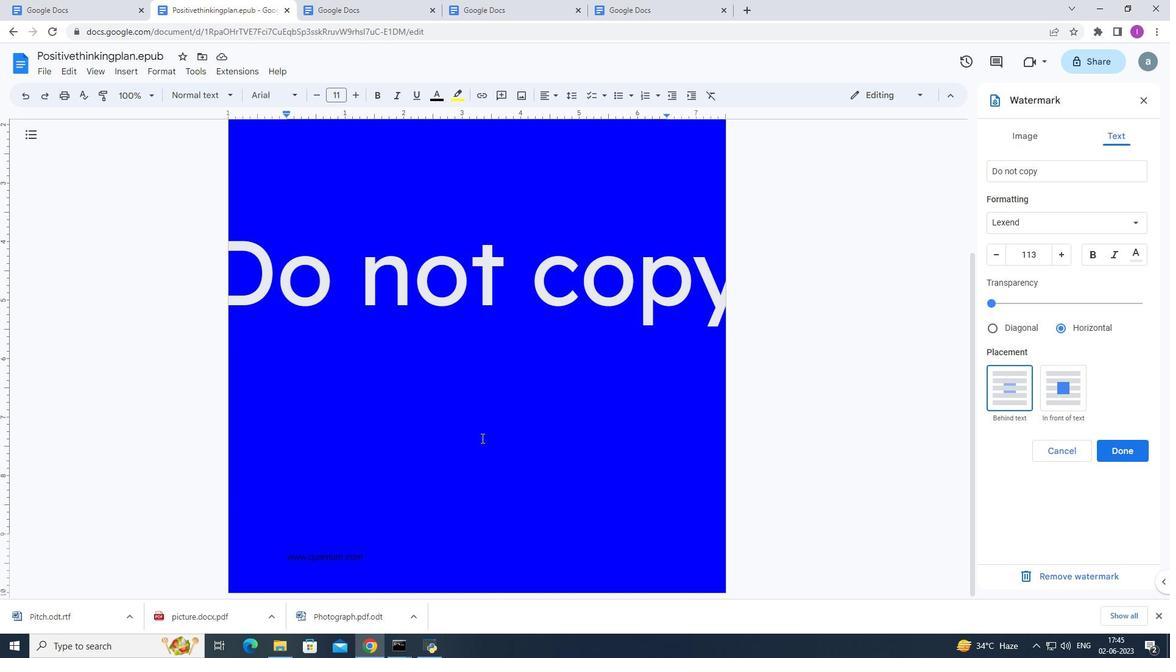 
